 Task: Select Blockchain Software.
Action: Mouse moved to (397, 105)
Screenshot: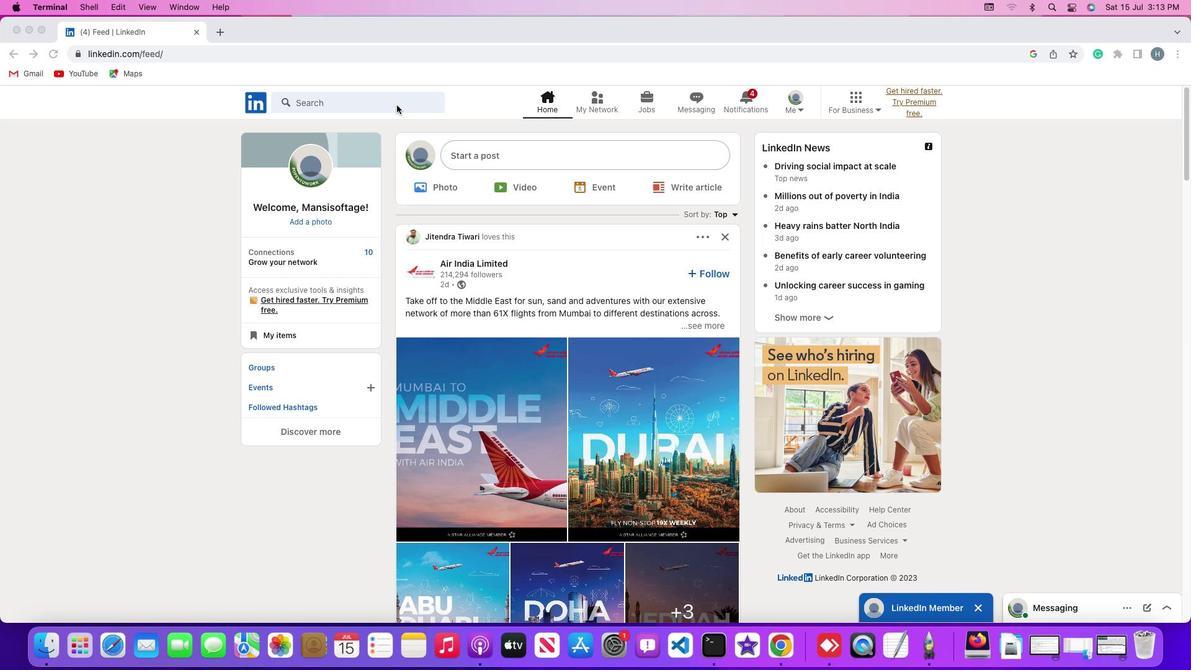 
Action: Mouse pressed left at (397, 105)
Screenshot: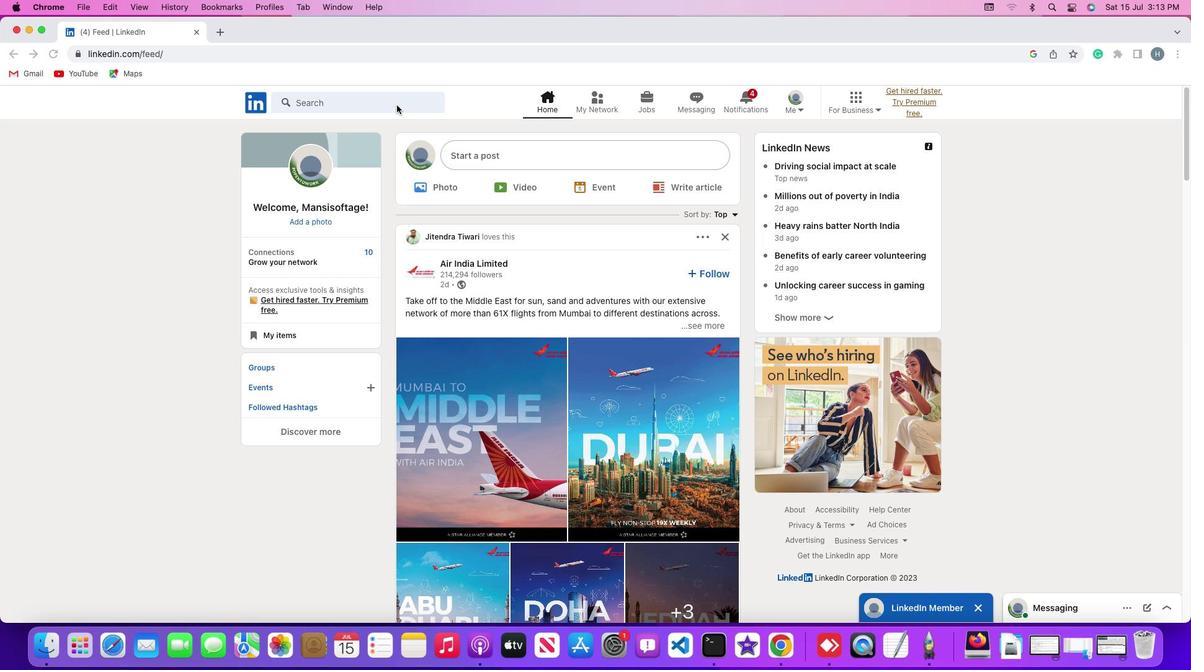 
Action: Mouse pressed left at (397, 105)
Screenshot: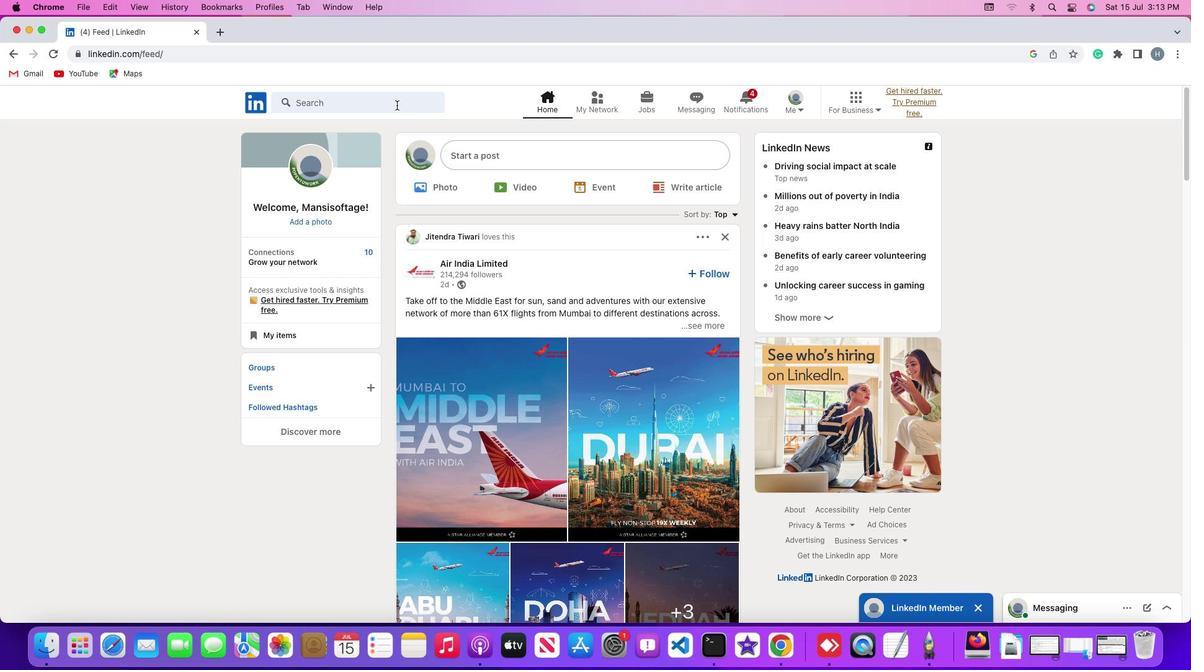 
Action: Key pressed Key.shift'#''h''i''r''i''n''g'Key.enter
Screenshot: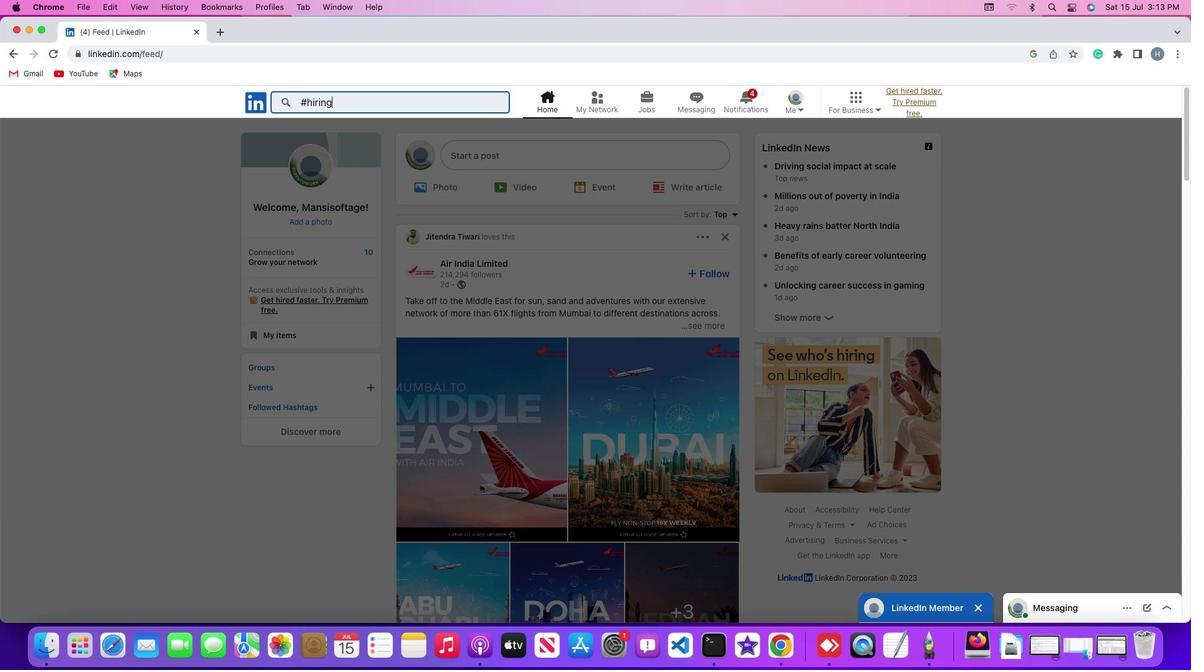 
Action: Mouse moved to (666, 134)
Screenshot: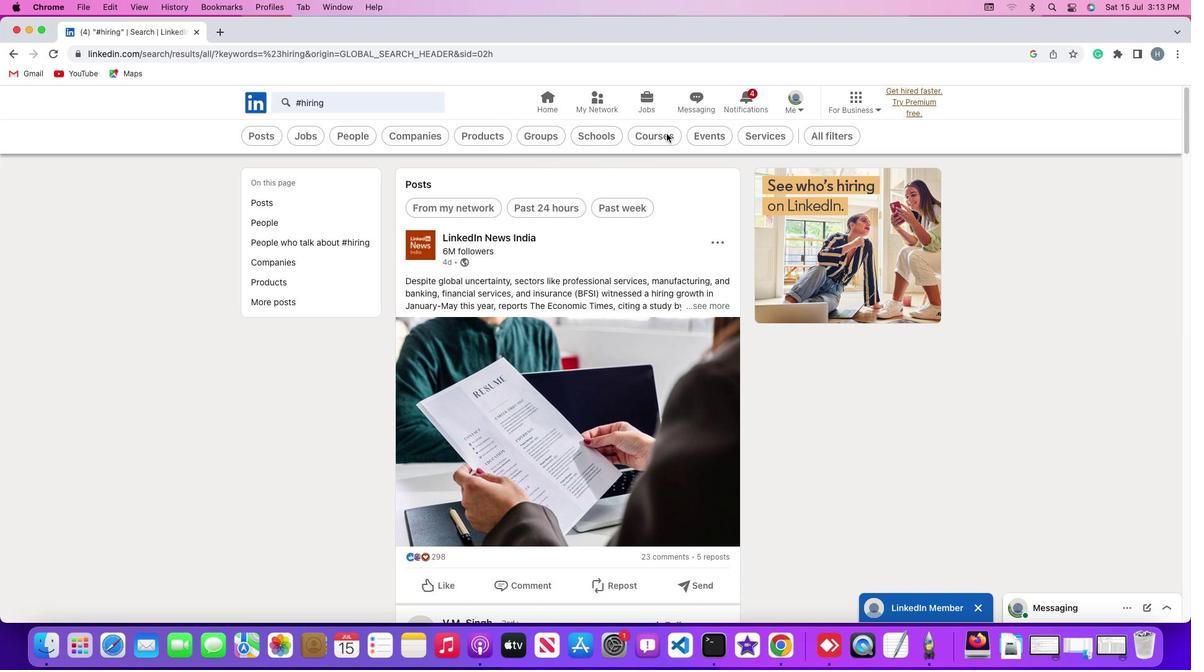 
Action: Mouse pressed left at (666, 134)
Screenshot: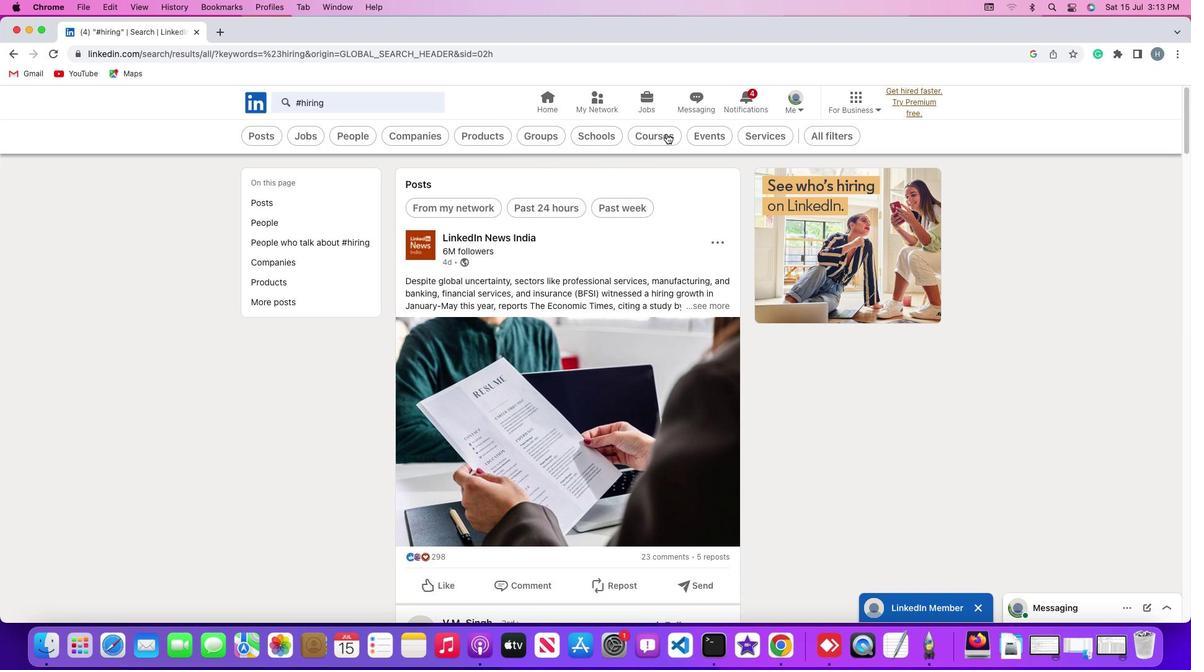 
Action: Mouse moved to (536, 134)
Screenshot: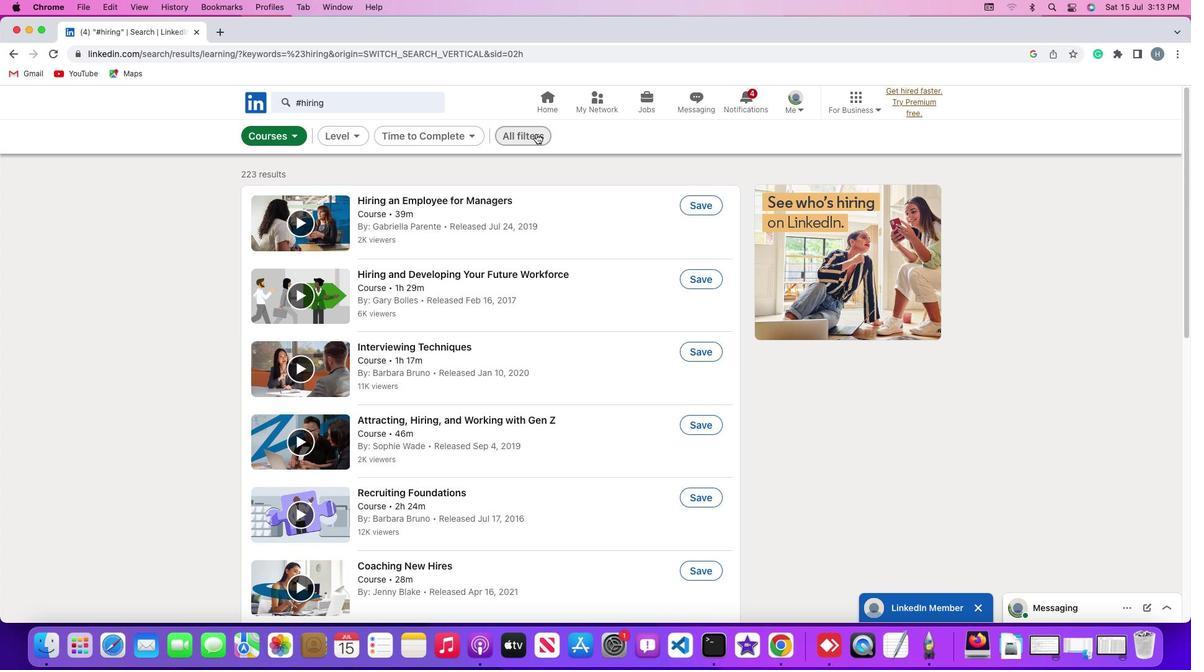 
Action: Mouse pressed left at (536, 134)
Screenshot: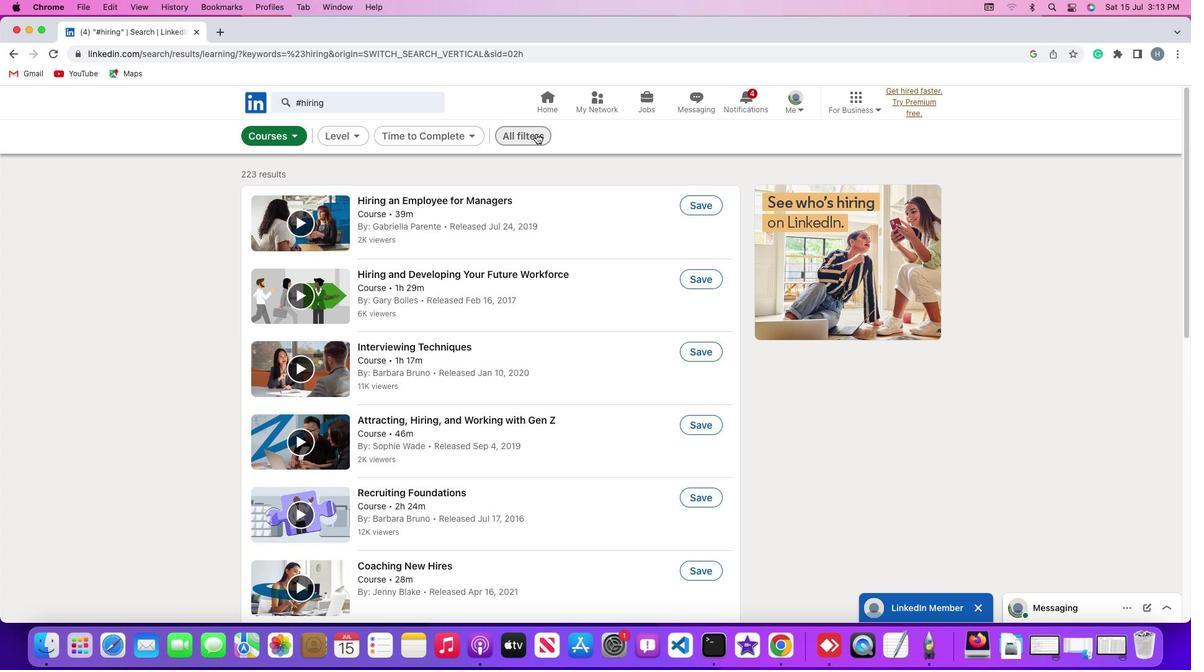 
Action: Mouse moved to (998, 445)
Screenshot: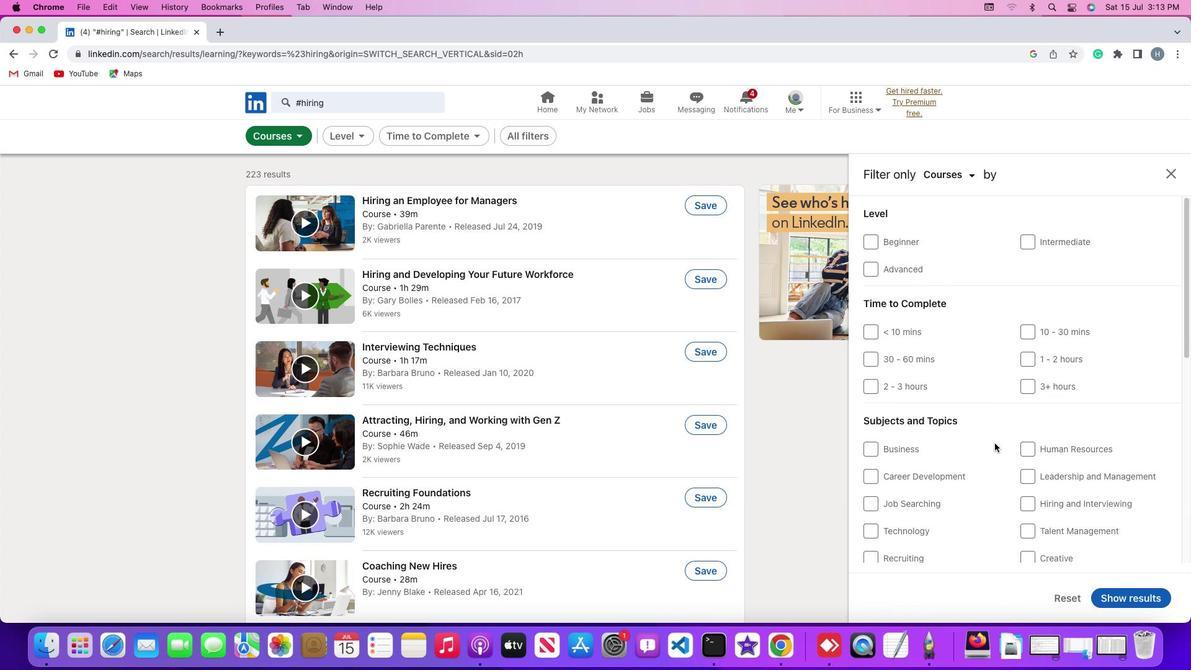 
Action: Mouse scrolled (998, 445) with delta (0, 0)
Screenshot: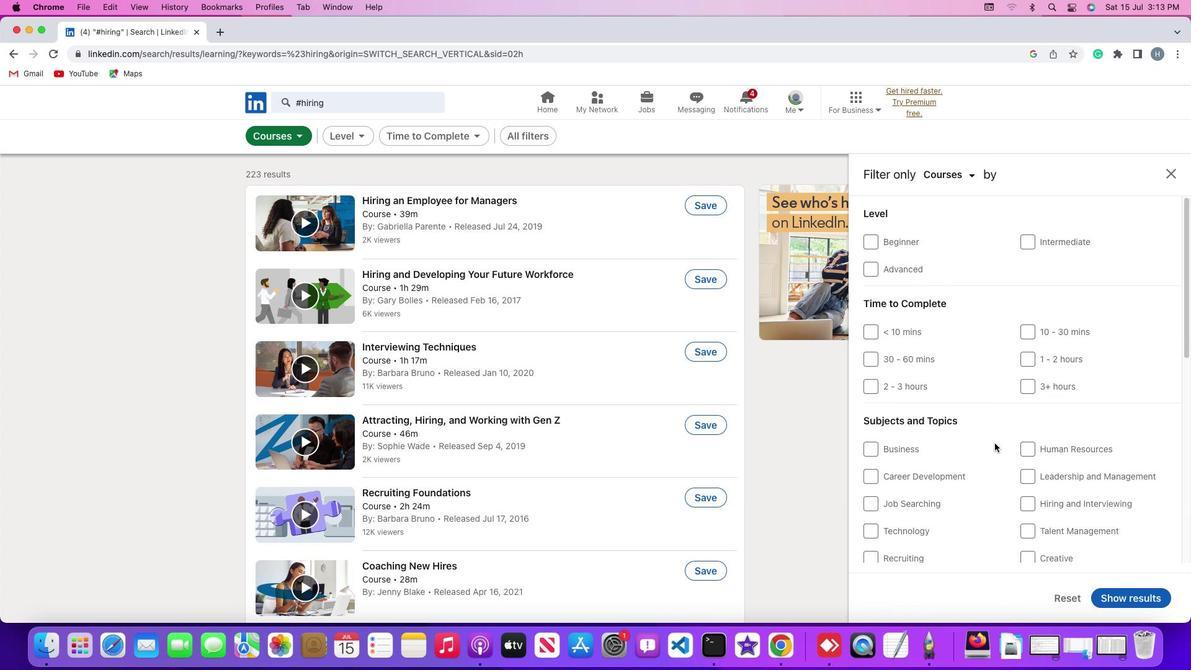 
Action: Mouse moved to (995, 443)
Screenshot: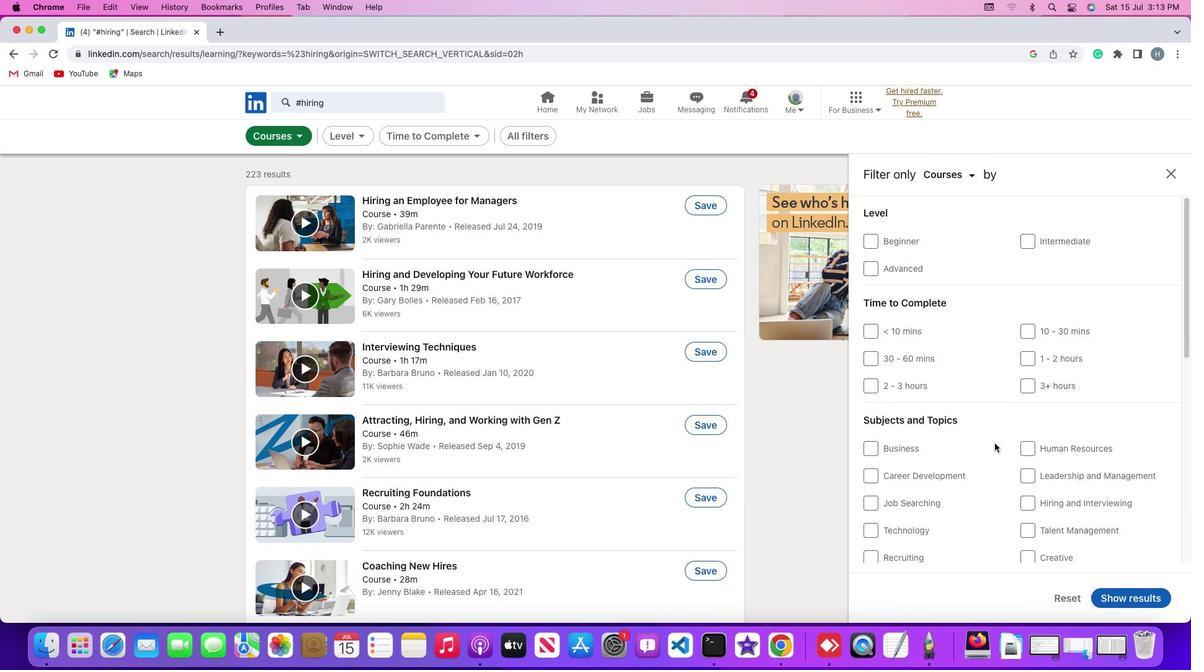
Action: Mouse scrolled (995, 443) with delta (0, 0)
Screenshot: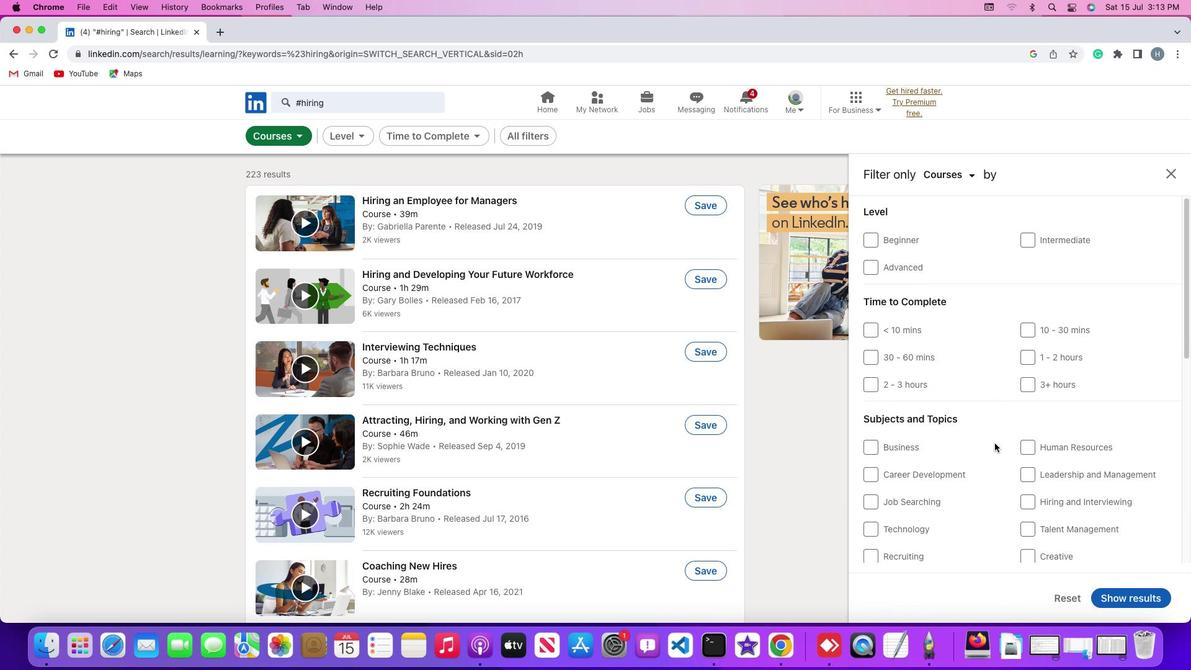
Action: Mouse scrolled (995, 443) with delta (0, 0)
Screenshot: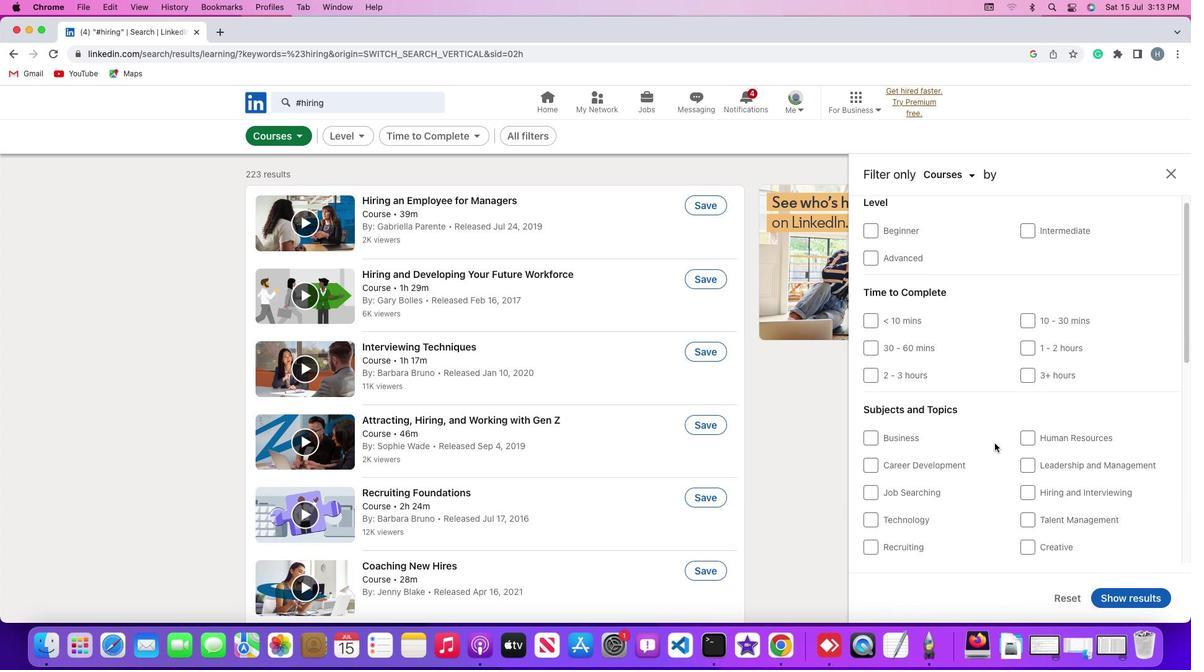 
Action: Mouse scrolled (995, 443) with delta (0, 0)
Screenshot: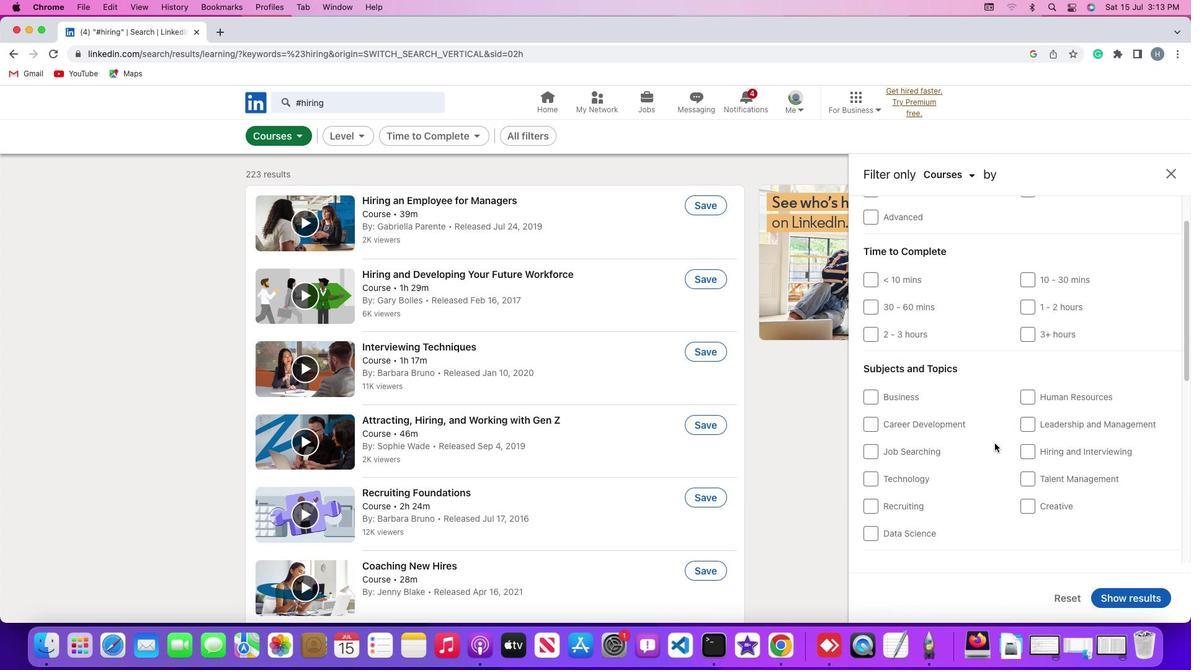 
Action: Mouse scrolled (995, 443) with delta (0, 0)
Screenshot: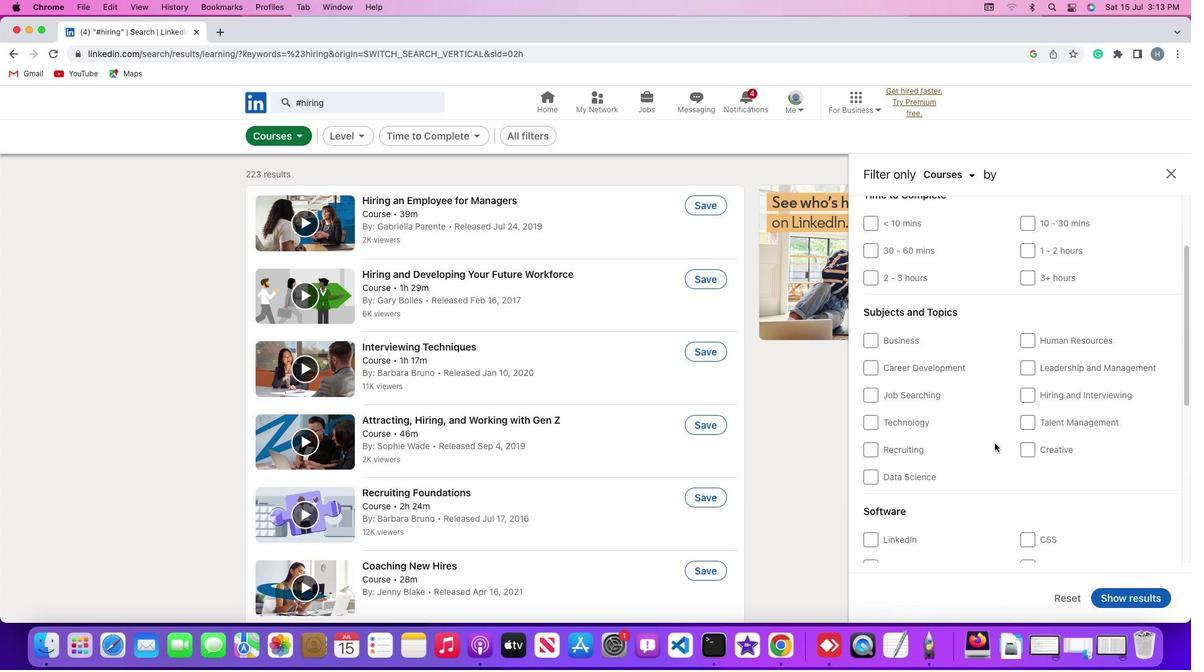 
Action: Mouse scrolled (995, 443) with delta (0, 0)
Screenshot: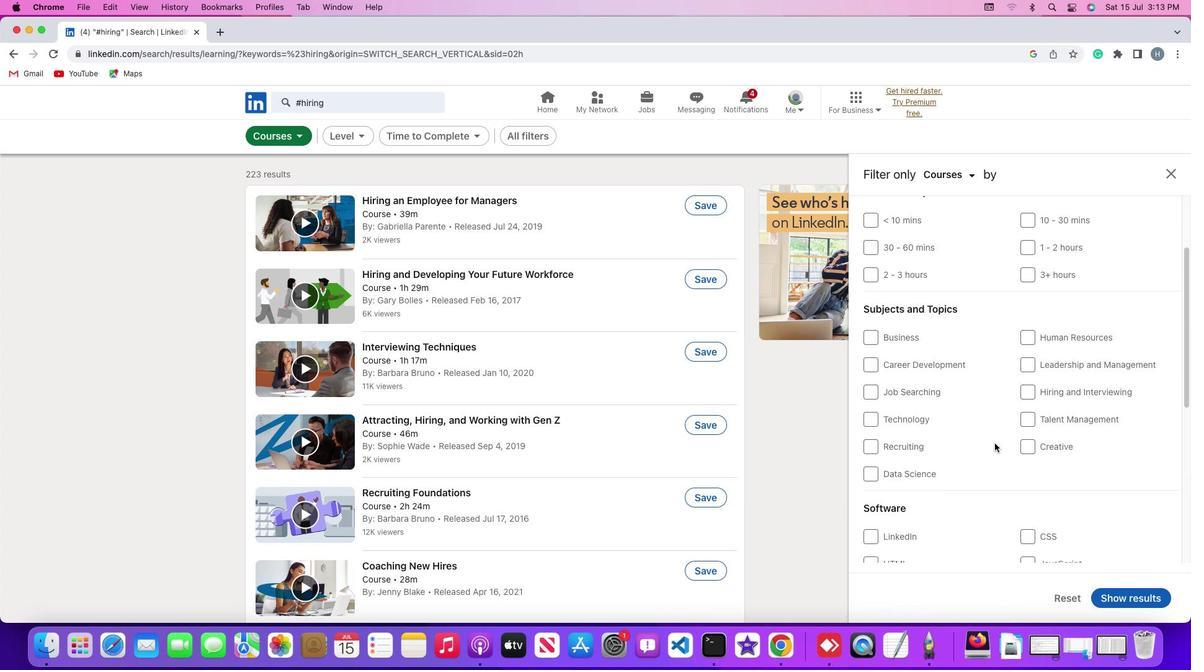
Action: Mouse scrolled (995, 443) with delta (0, -1)
Screenshot: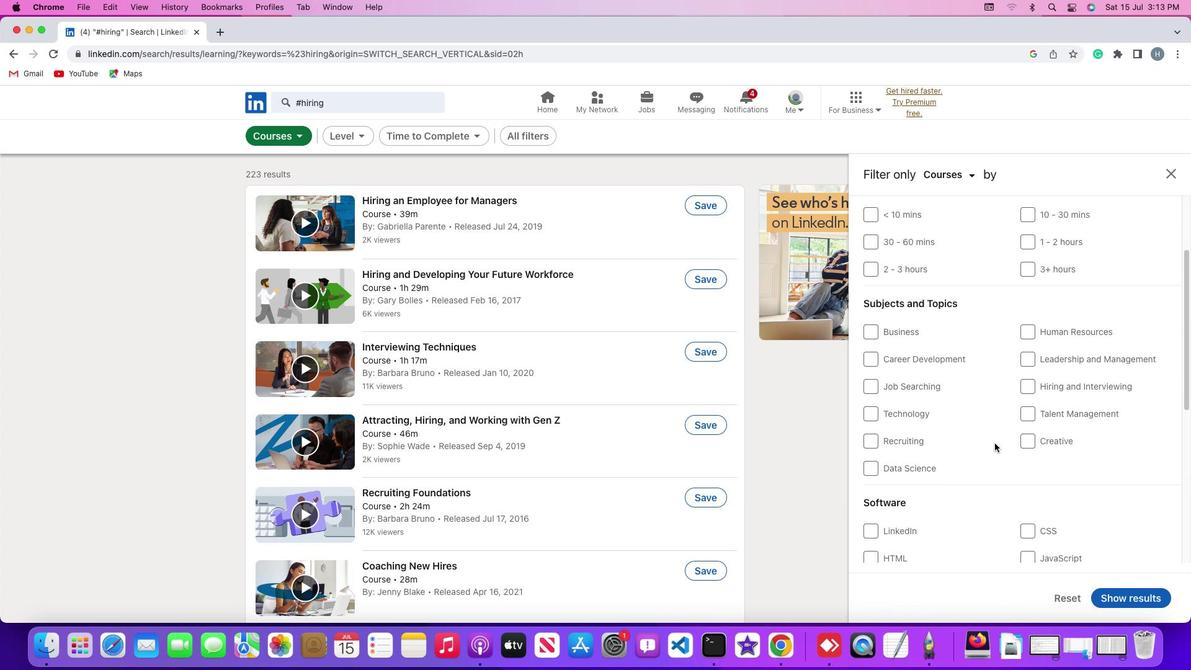 
Action: Mouse scrolled (995, 443) with delta (0, 0)
Screenshot: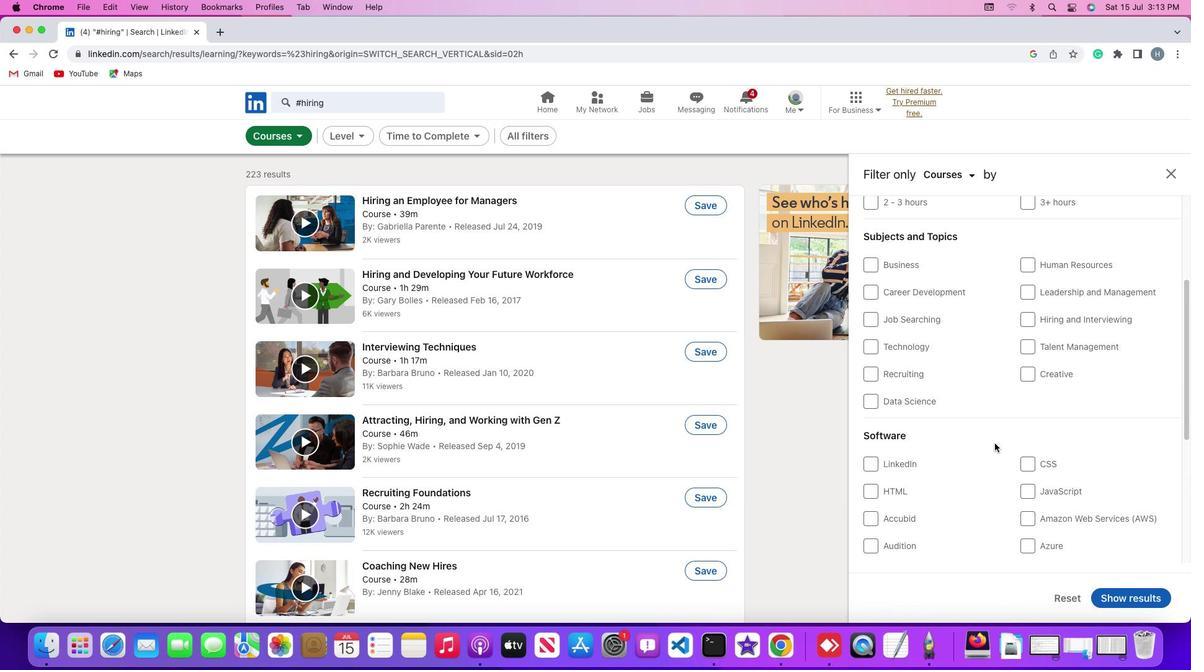 
Action: Mouse scrolled (995, 443) with delta (0, 0)
Screenshot: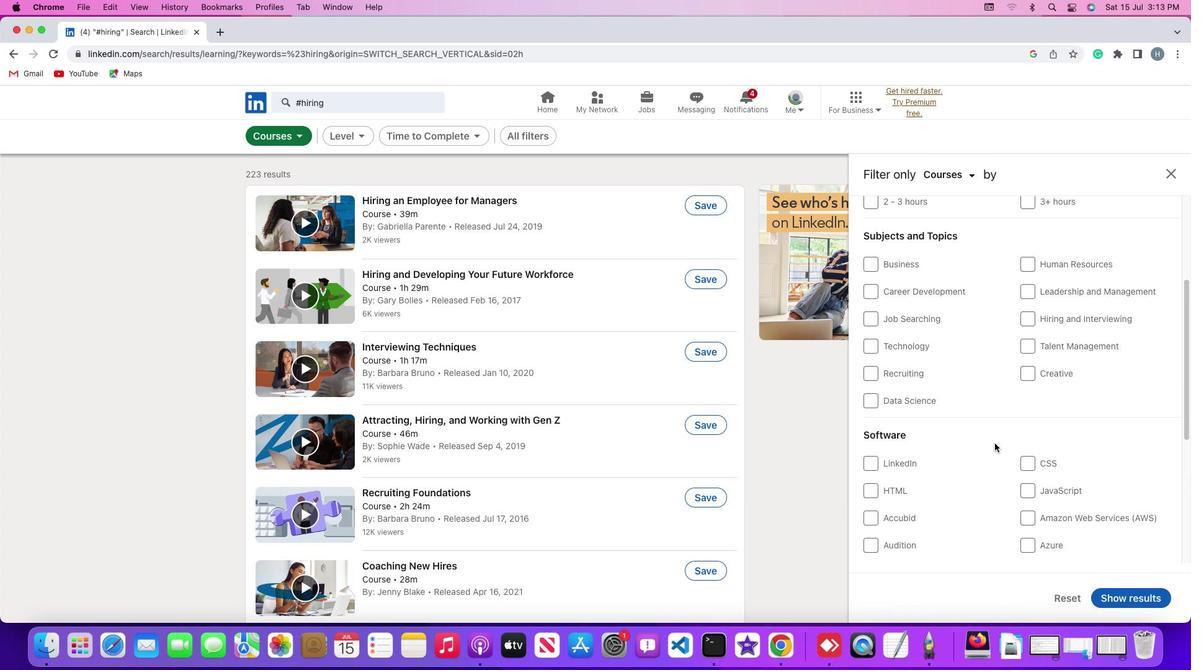 
Action: Mouse scrolled (995, 443) with delta (0, 0)
Screenshot: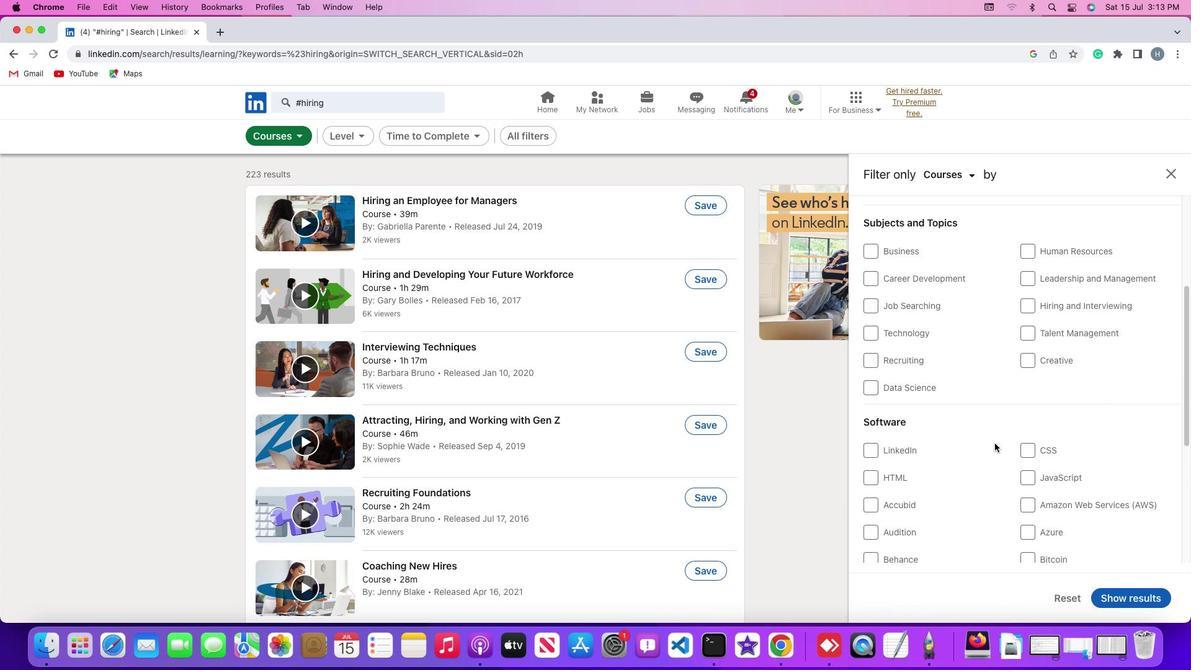 
Action: Mouse scrolled (995, 443) with delta (0, 0)
Screenshot: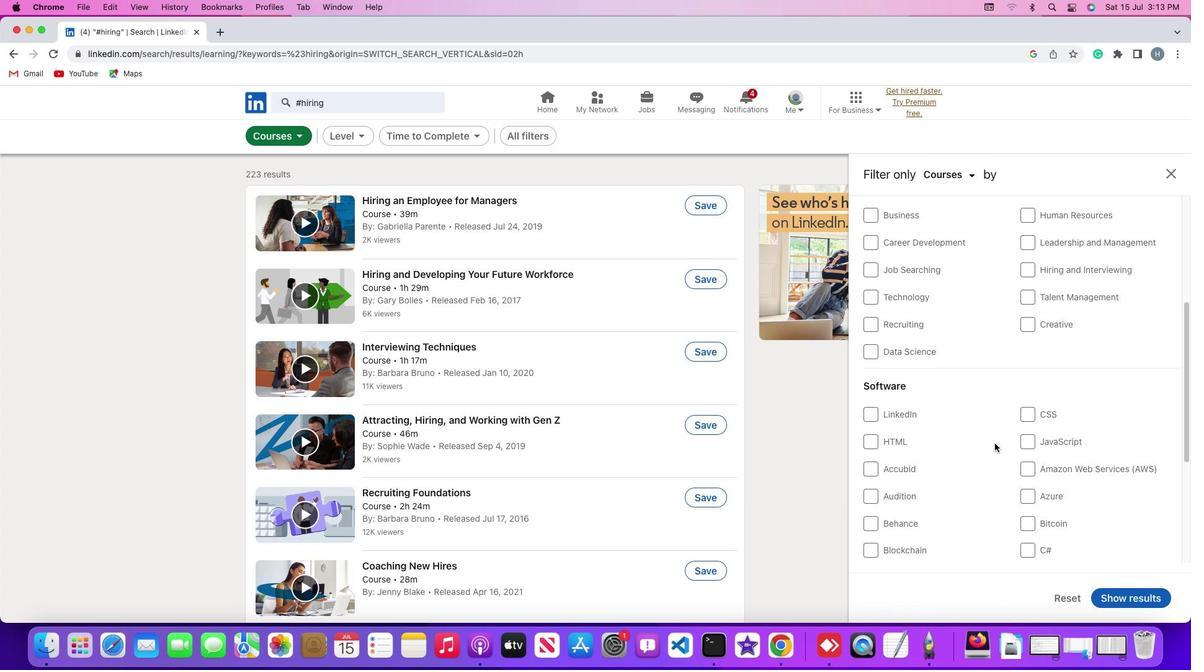 
Action: Mouse scrolled (995, 443) with delta (0, 0)
Screenshot: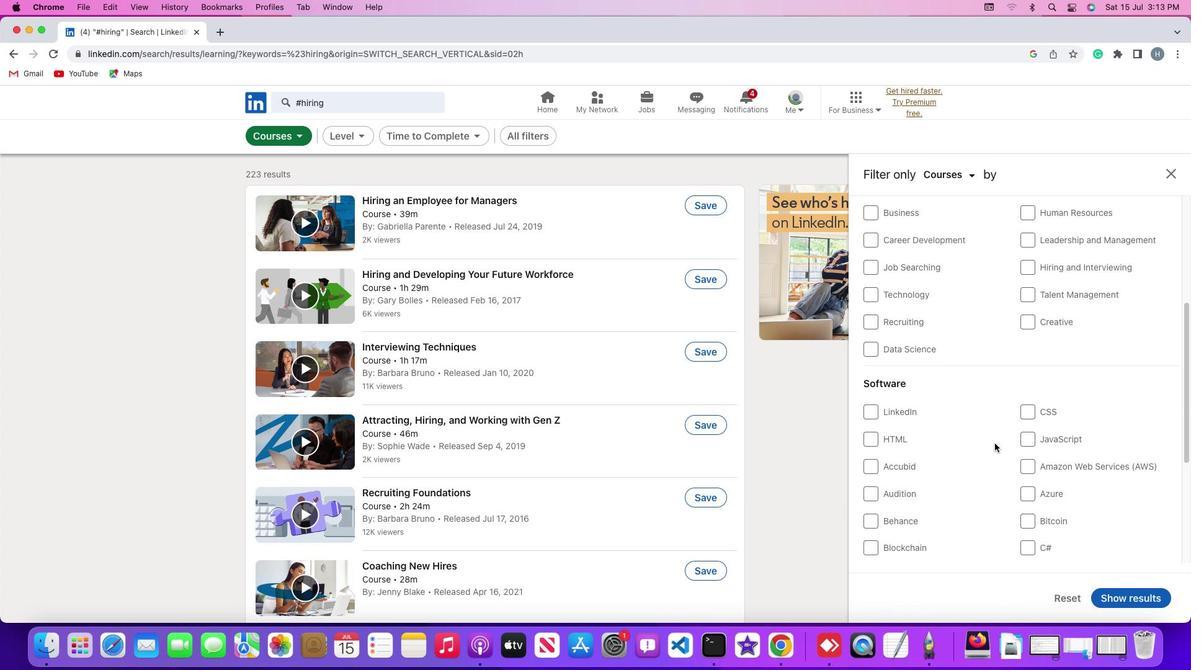 
Action: Mouse scrolled (995, 443) with delta (0, -1)
Screenshot: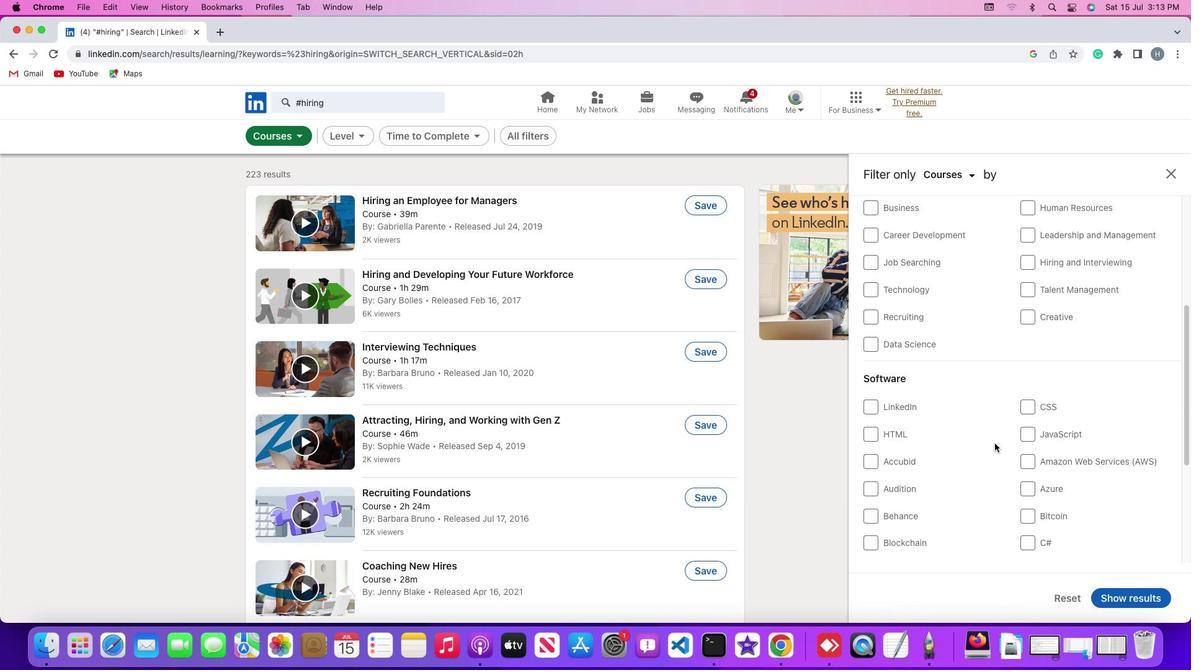 
Action: Mouse moved to (872, 471)
Screenshot: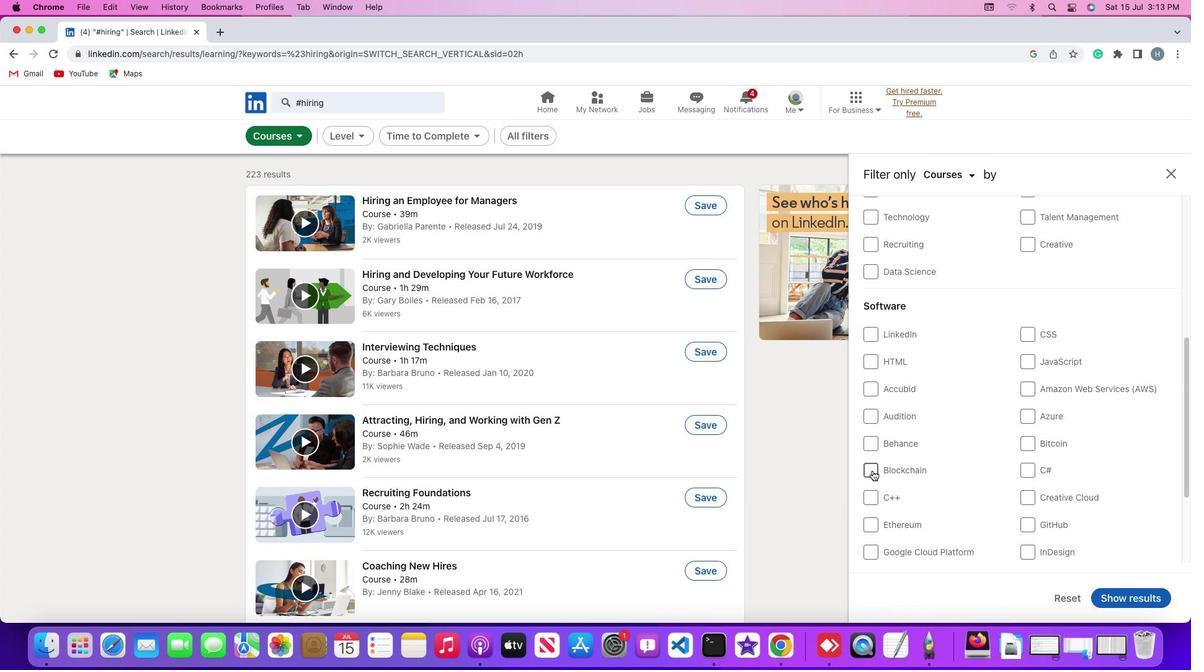 
Action: Mouse pressed left at (872, 471)
Screenshot: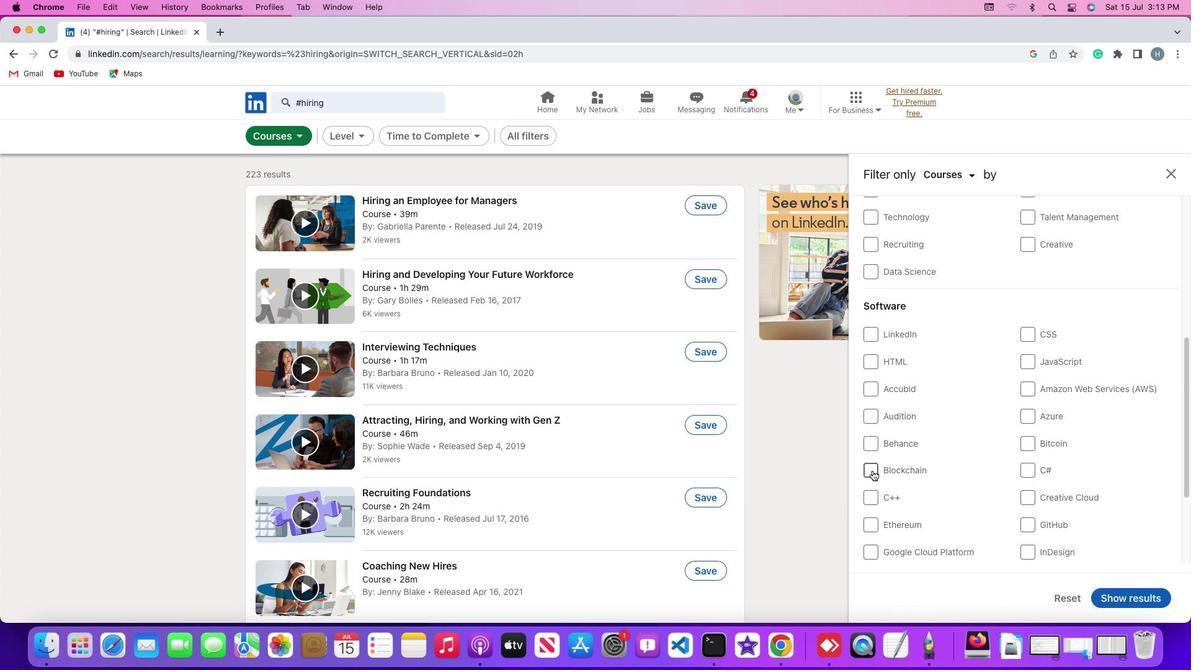 
Action: Mouse moved to (975, 472)
Screenshot: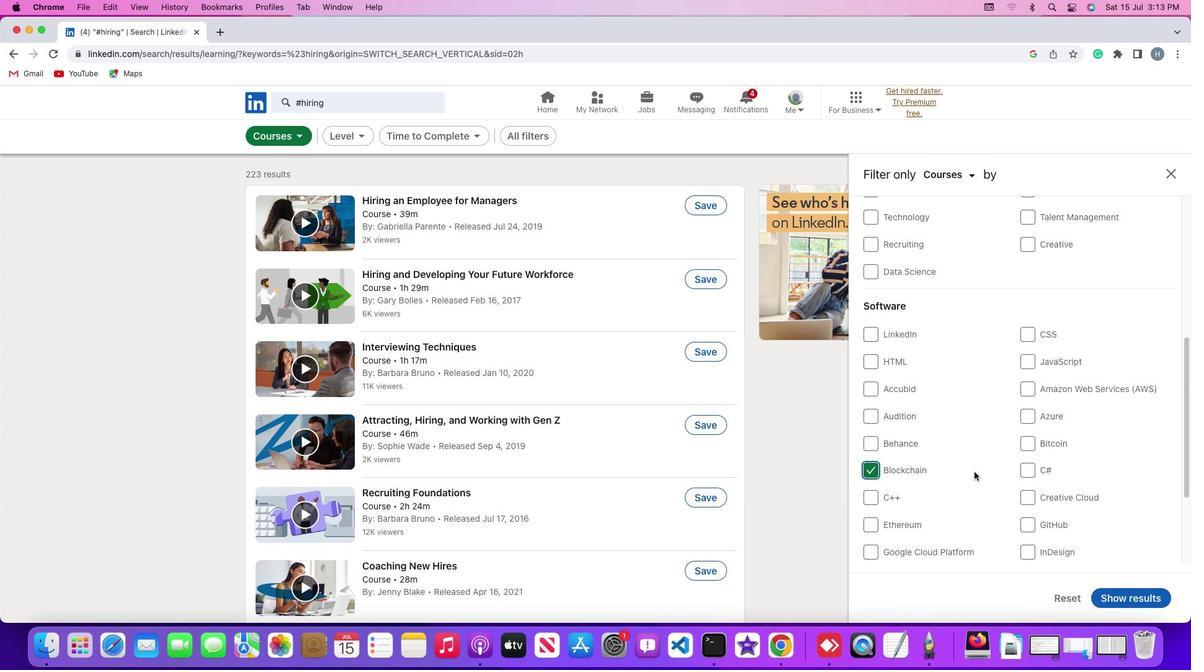
